 Task: Use the audio channel remapper to remap the "Rear center" to "Side right".
Action: Mouse moved to (103, 13)
Screenshot: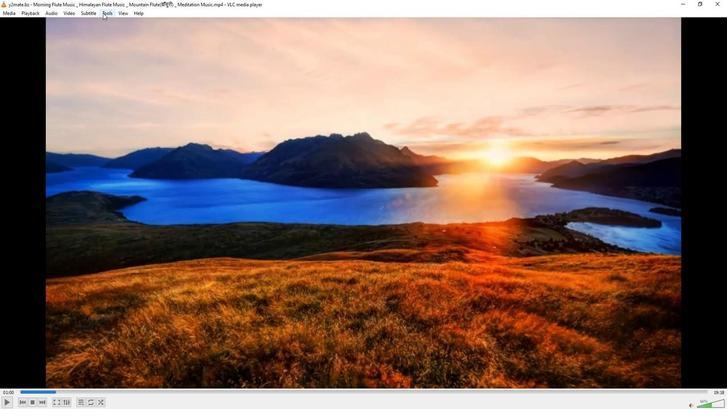 
Action: Mouse pressed left at (103, 13)
Screenshot: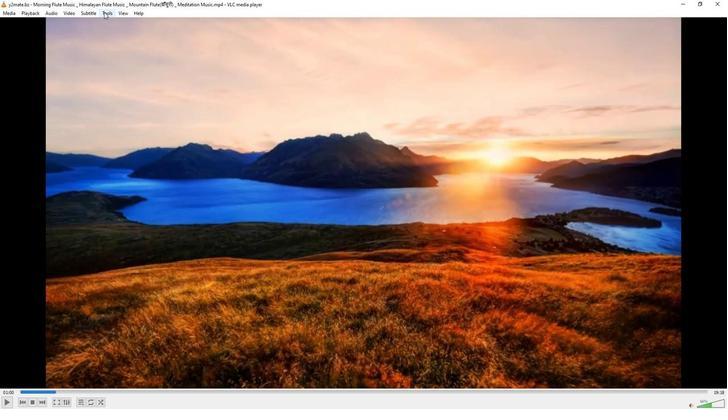 
Action: Mouse moved to (106, 105)
Screenshot: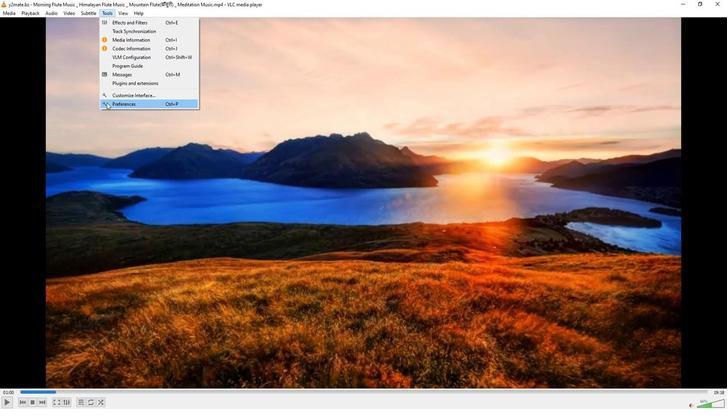 
Action: Mouse pressed left at (106, 105)
Screenshot: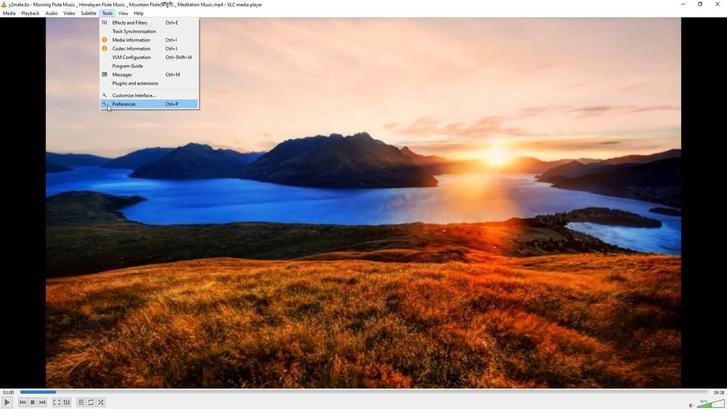 
Action: Mouse moved to (239, 335)
Screenshot: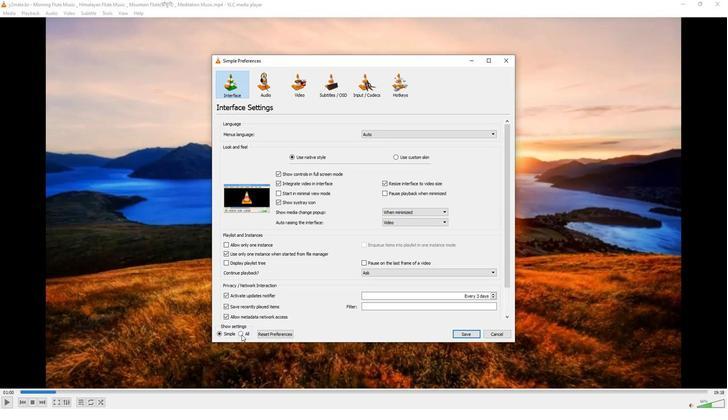 
Action: Mouse pressed left at (239, 335)
Screenshot: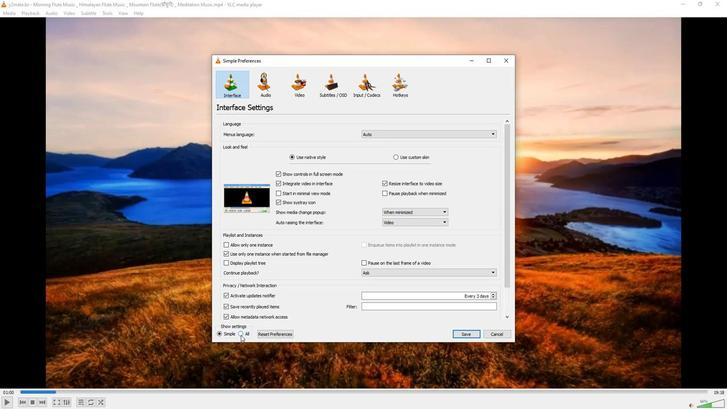 
Action: Mouse moved to (230, 167)
Screenshot: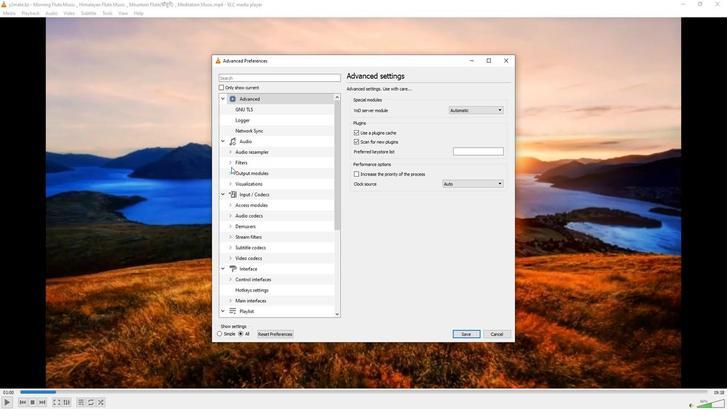 
Action: Mouse pressed left at (230, 167)
Screenshot: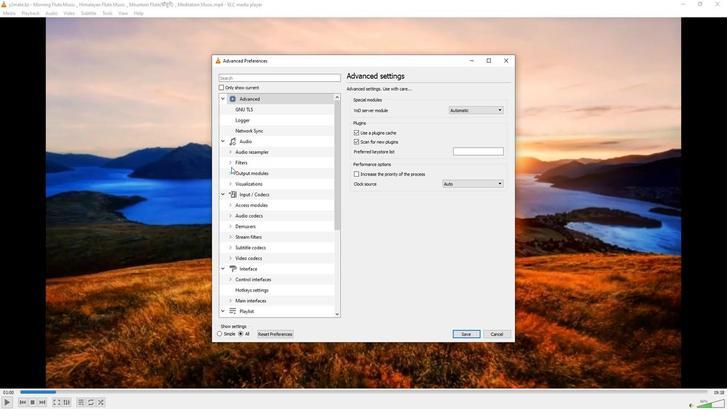 
Action: Mouse moved to (249, 271)
Screenshot: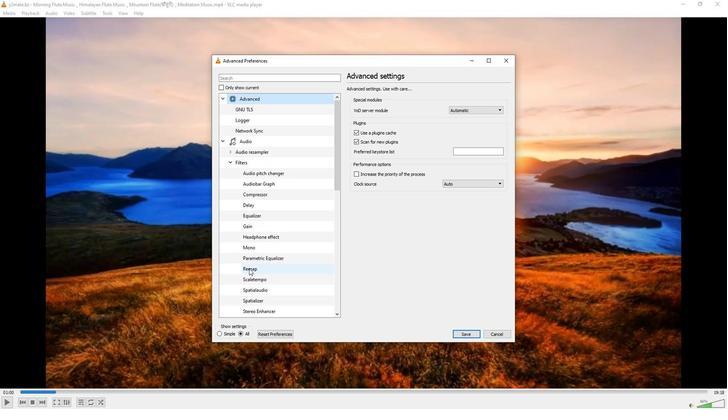 
Action: Mouse pressed left at (249, 271)
Screenshot: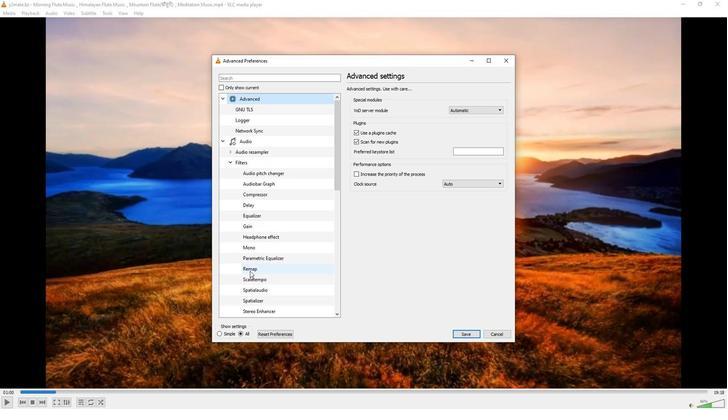 
Action: Mouse moved to (469, 143)
Screenshot: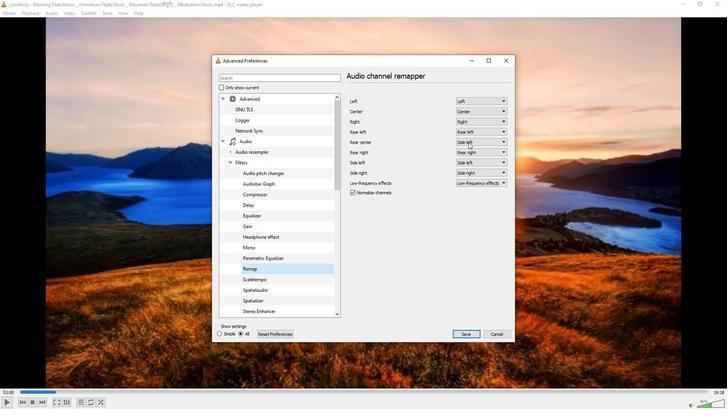 
Action: Mouse pressed left at (469, 143)
Screenshot: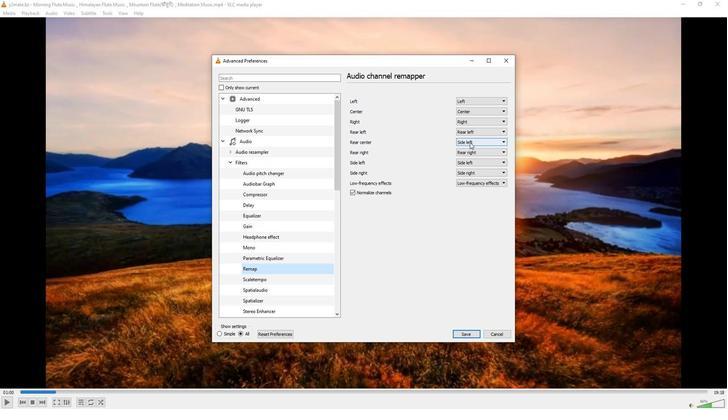 
Action: Mouse moved to (472, 182)
Screenshot: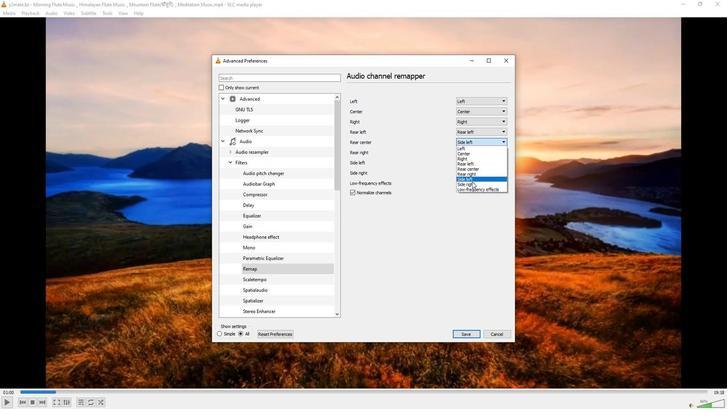 
Action: Mouse pressed left at (472, 182)
Screenshot: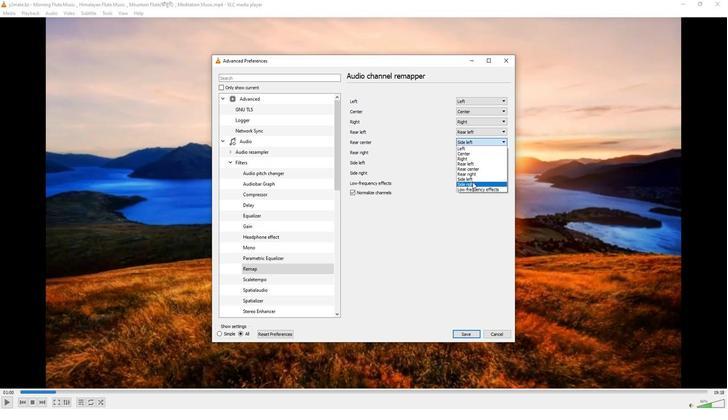
Action: Mouse moved to (468, 332)
Screenshot: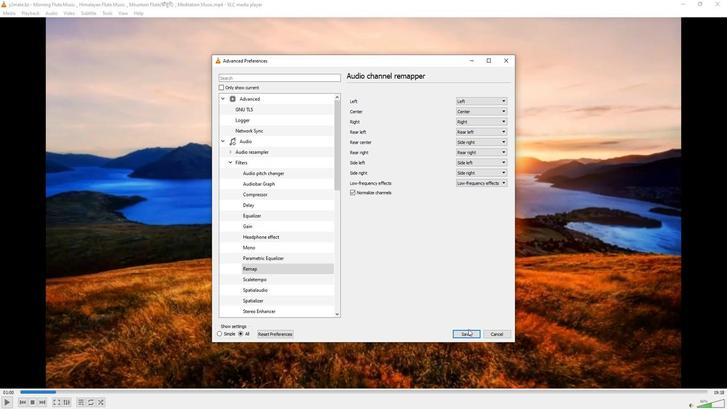 
Action: Mouse pressed left at (468, 332)
Screenshot: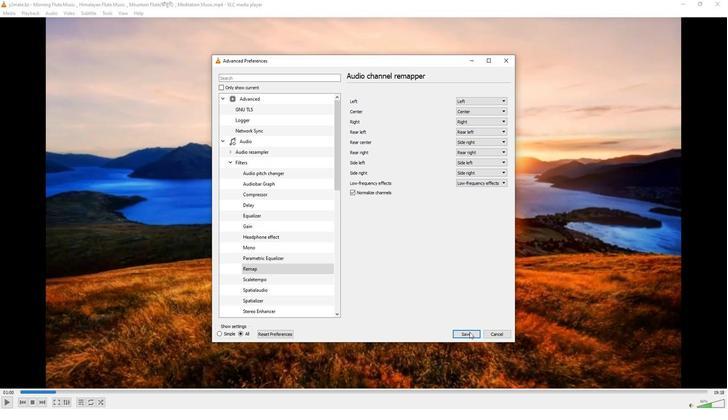 
Action: Mouse moved to (468, 332)
Screenshot: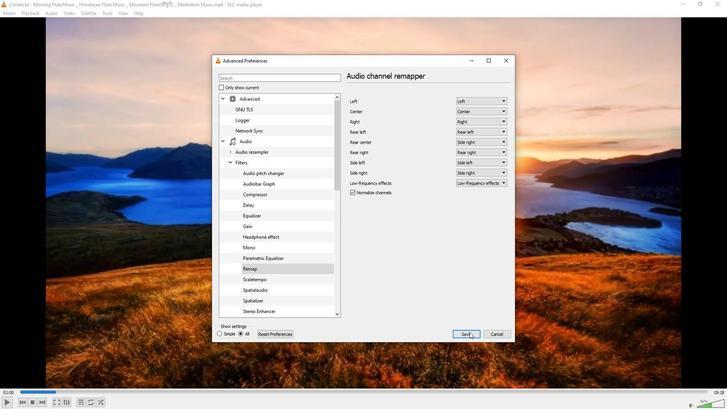 
